 Task: Assign in the project TreasureLine the issue 'Missing or incorrect error messages' to the sprint 'Light Speed'.
Action: Mouse moved to (1075, 212)
Screenshot: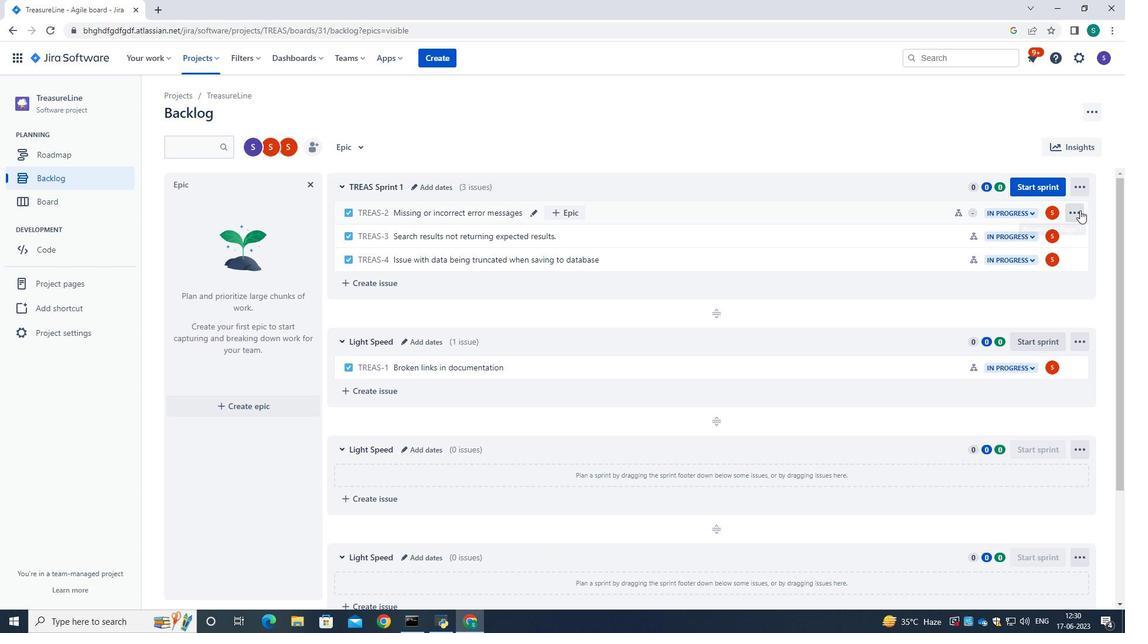 
Action: Mouse pressed left at (1075, 212)
Screenshot: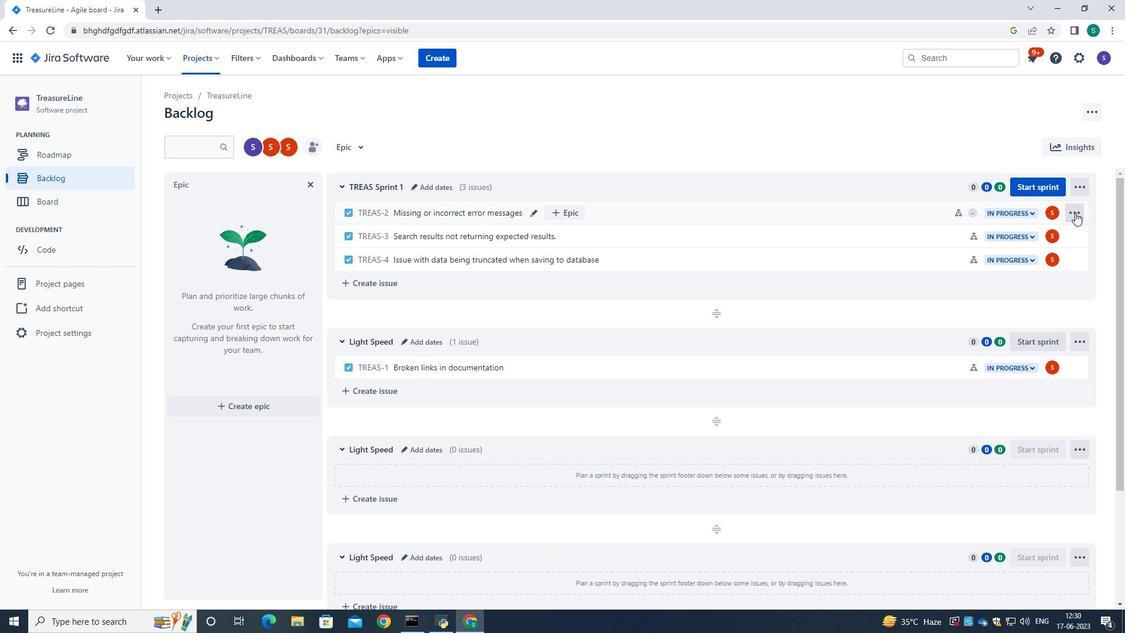 
Action: Mouse moved to (1038, 367)
Screenshot: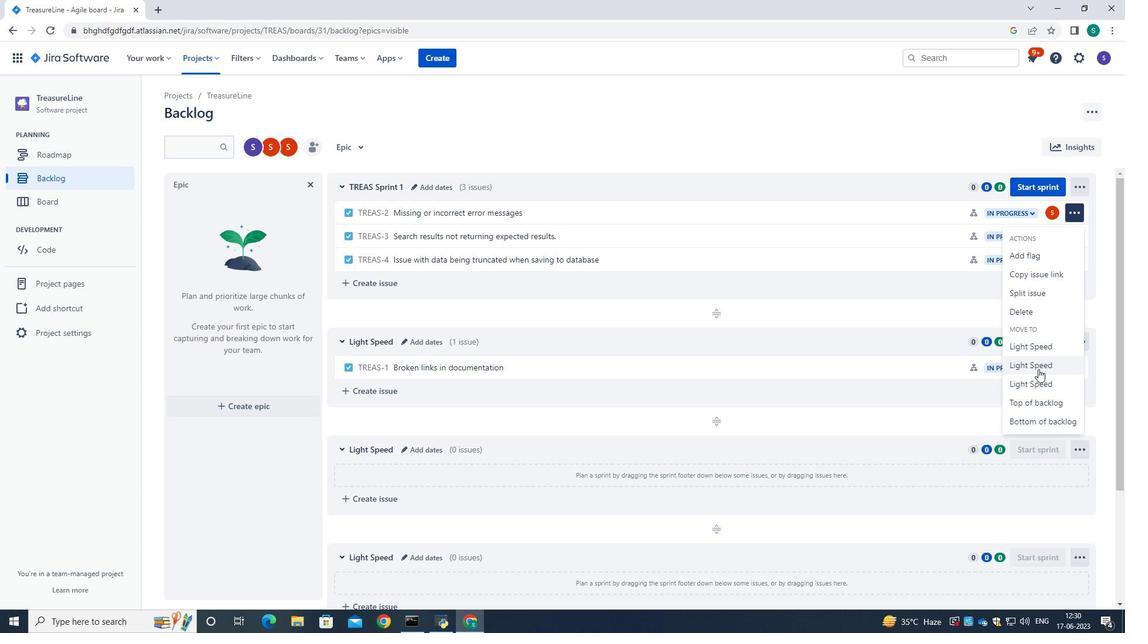 
Action: Mouse pressed left at (1038, 367)
Screenshot: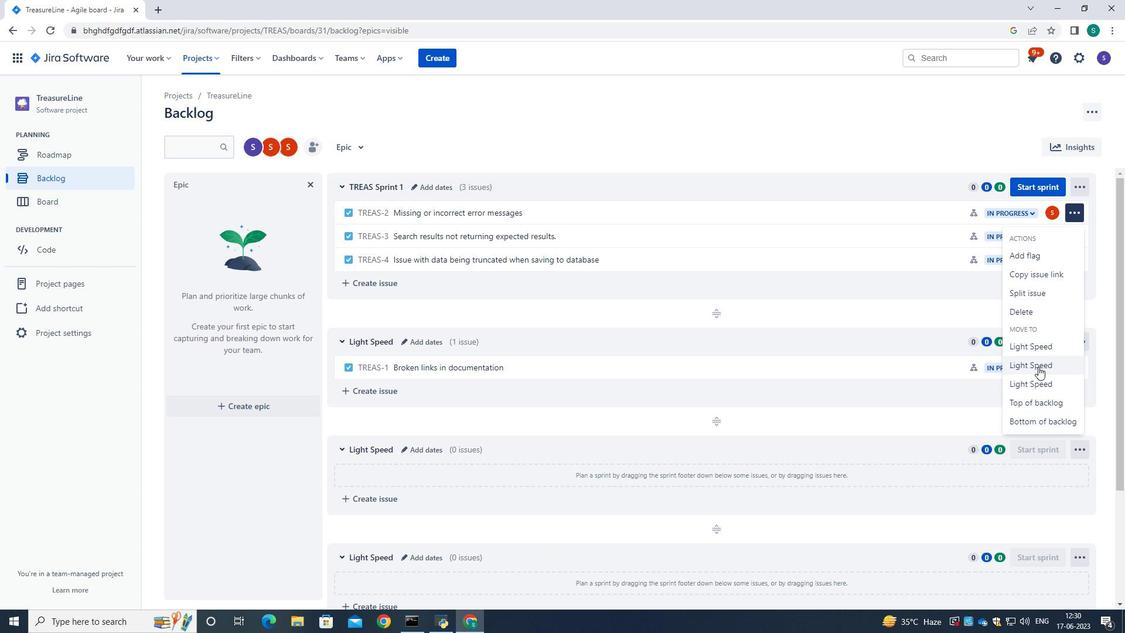 
Action: Mouse moved to (793, 131)
Screenshot: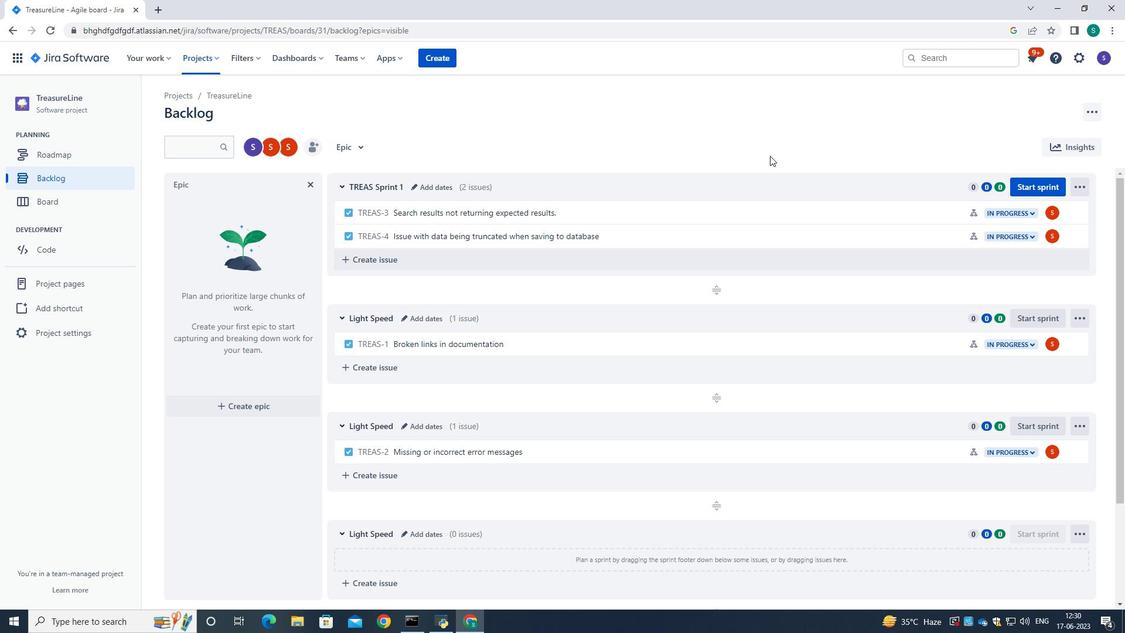 
Action: Mouse pressed left at (793, 131)
Screenshot: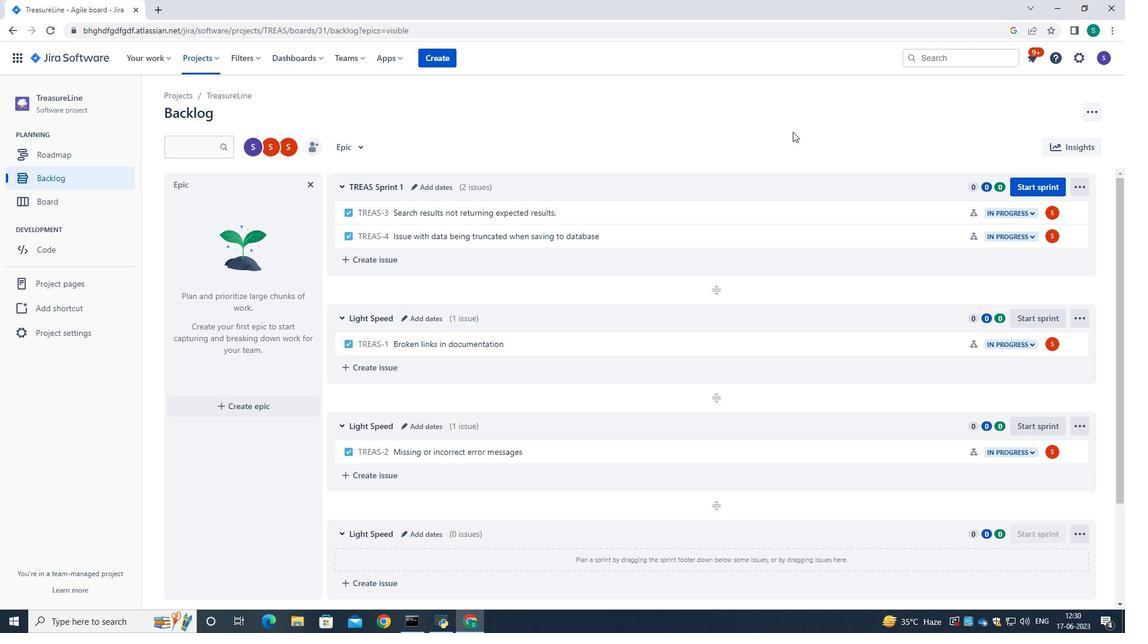 
